 Task: The text color of the chart is red.
Action: Mouse pressed left at (149, 283)
Screenshot: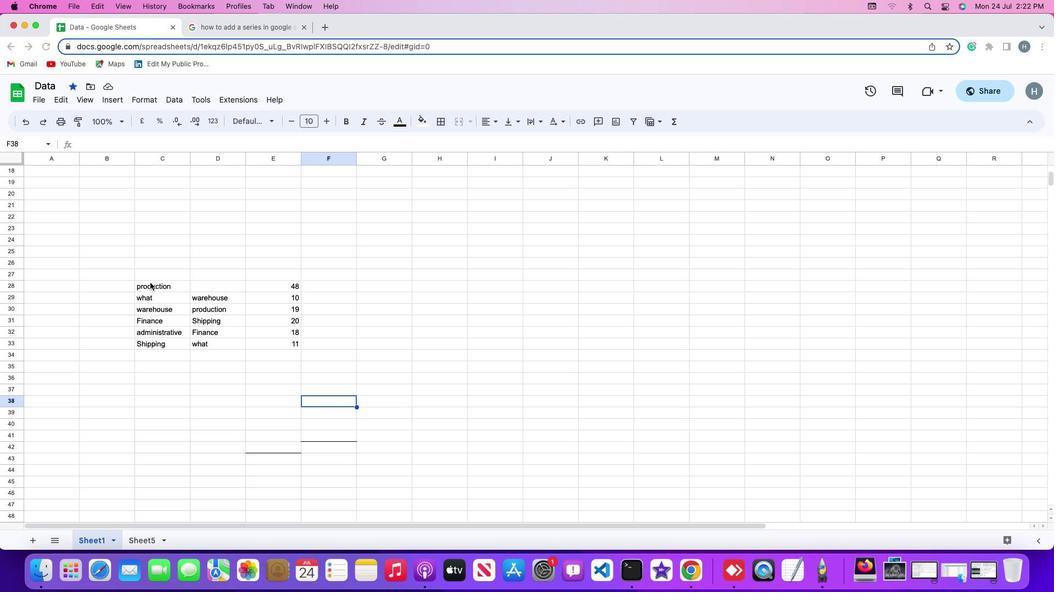 
Action: Mouse pressed left at (149, 283)
Screenshot: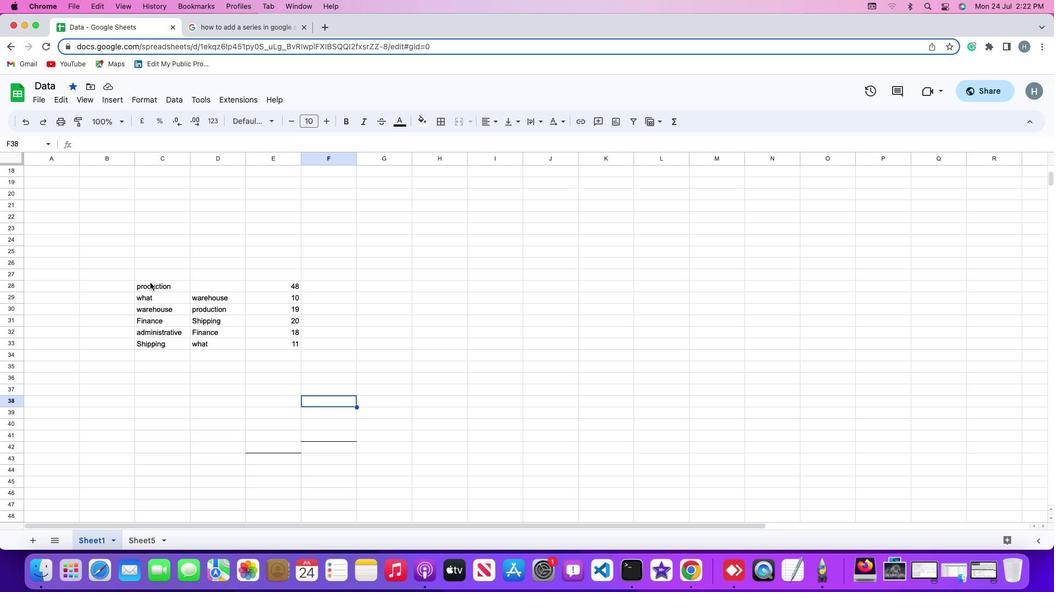 
Action: Mouse moved to (108, 97)
Screenshot: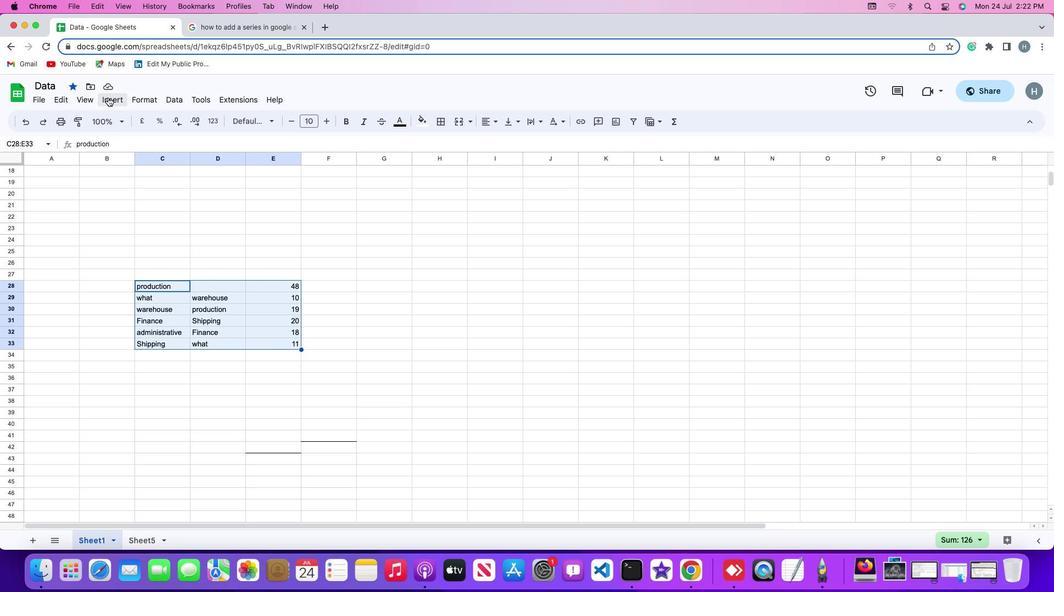 
Action: Mouse pressed left at (108, 97)
Screenshot: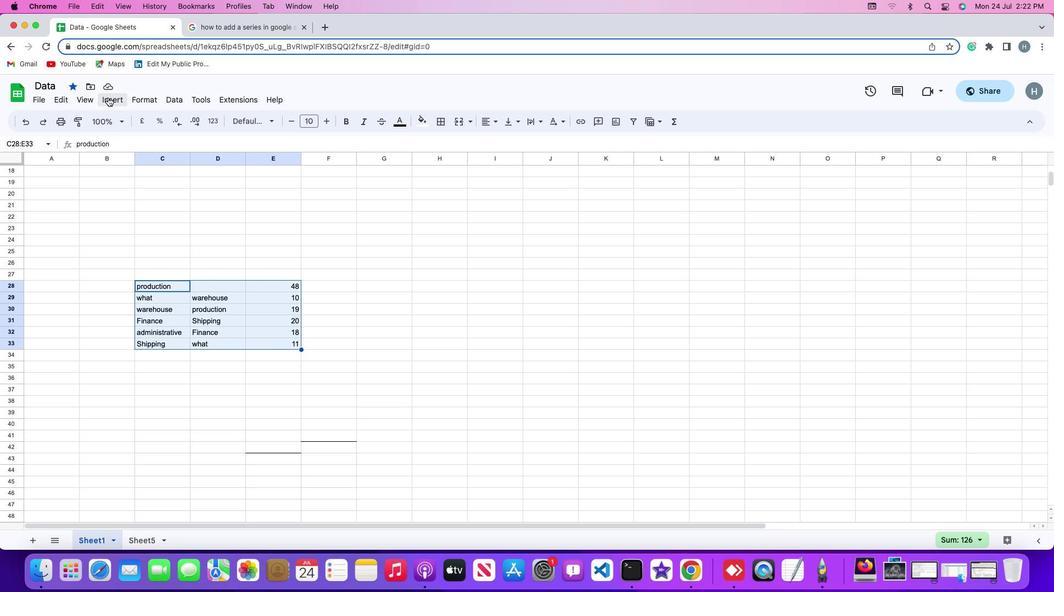 
Action: Mouse moved to (135, 194)
Screenshot: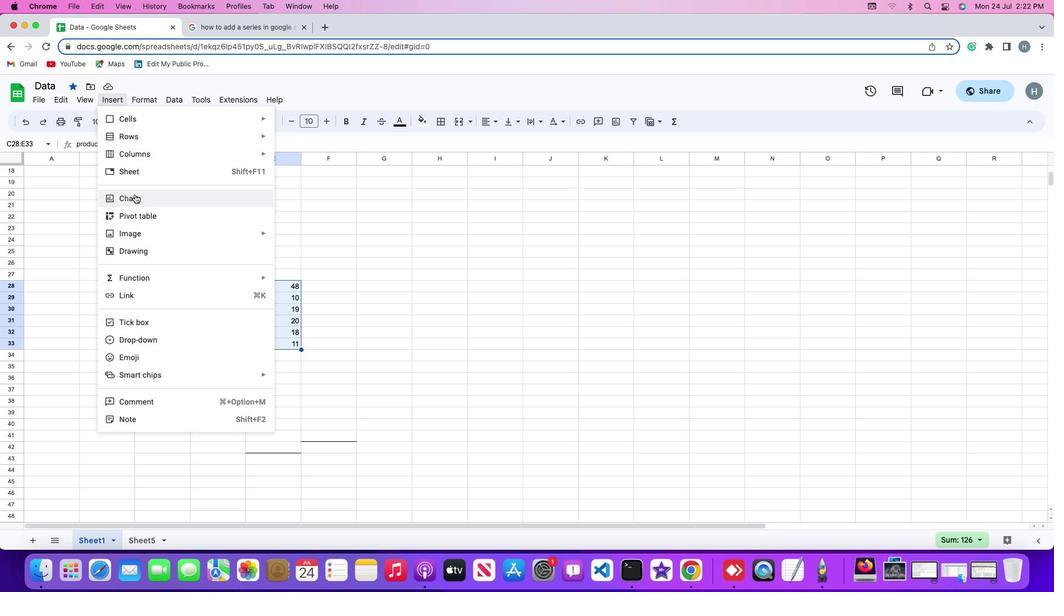 
Action: Mouse pressed left at (135, 194)
Screenshot: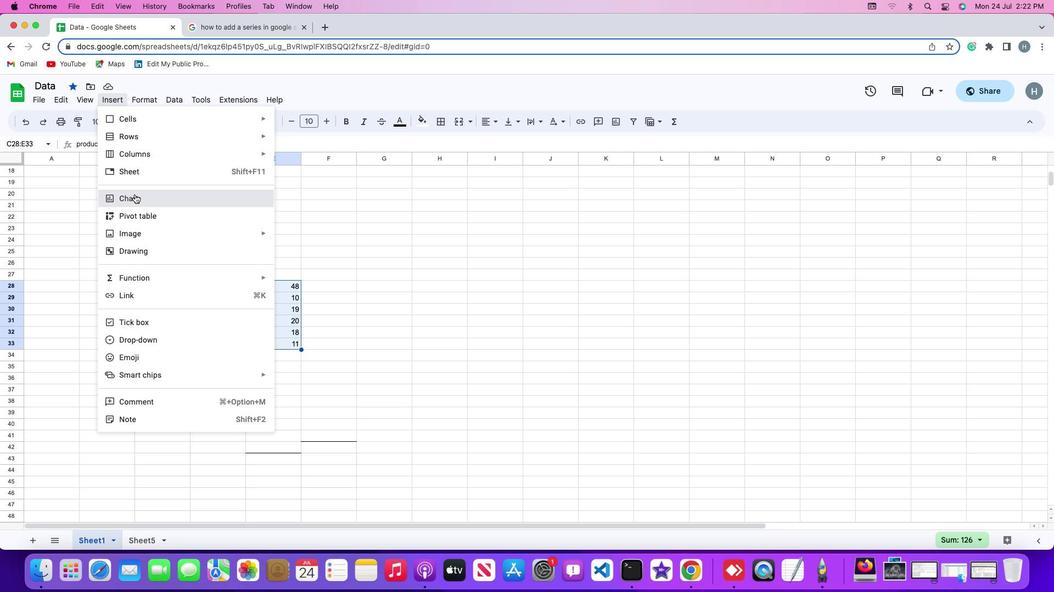 
Action: Mouse moved to (997, 153)
Screenshot: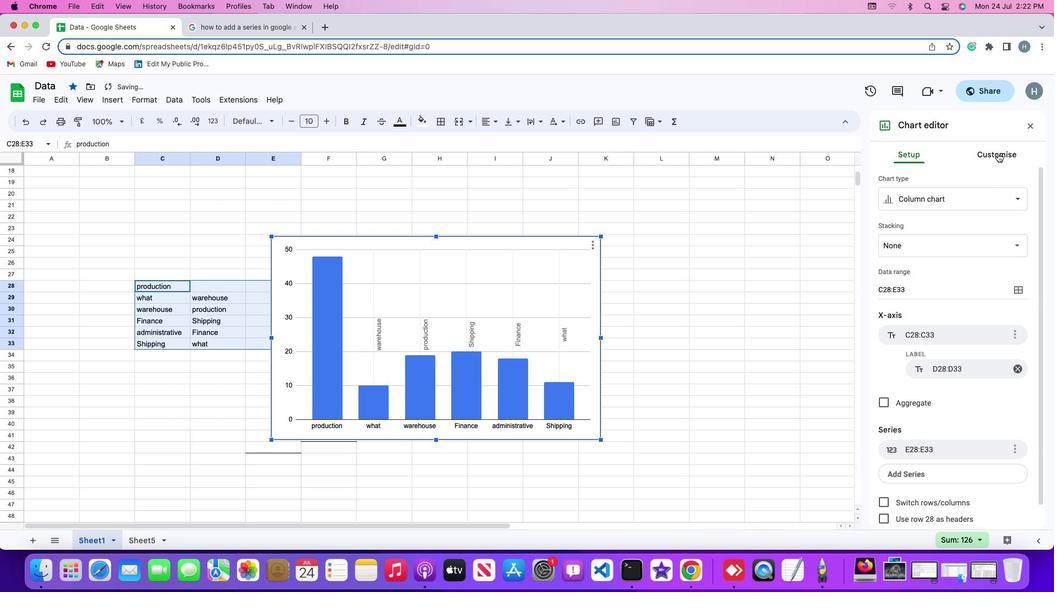 
Action: Mouse pressed left at (997, 153)
Screenshot: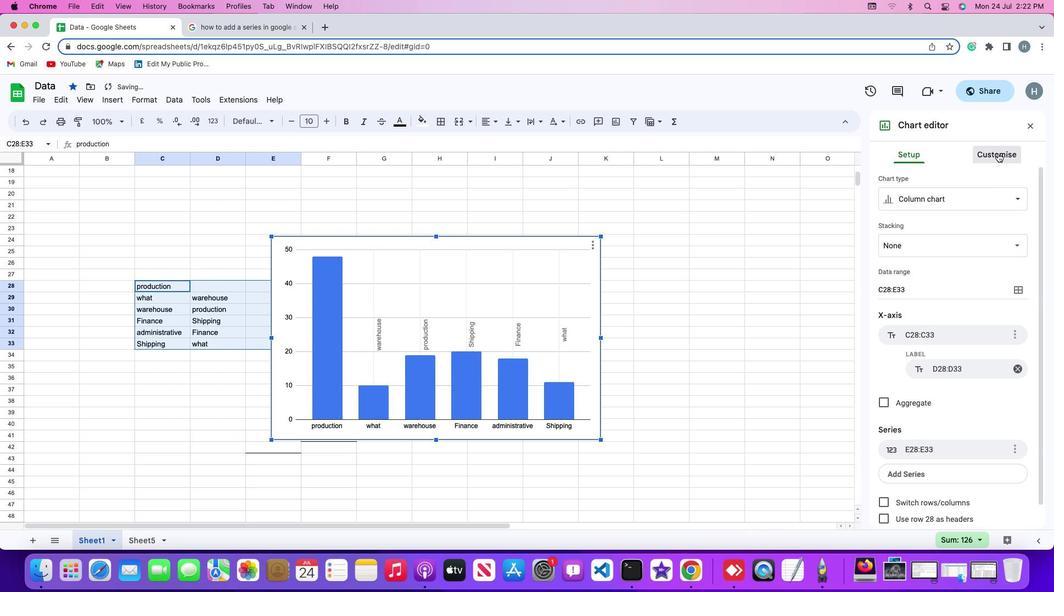 
Action: Mouse moved to (918, 319)
Screenshot: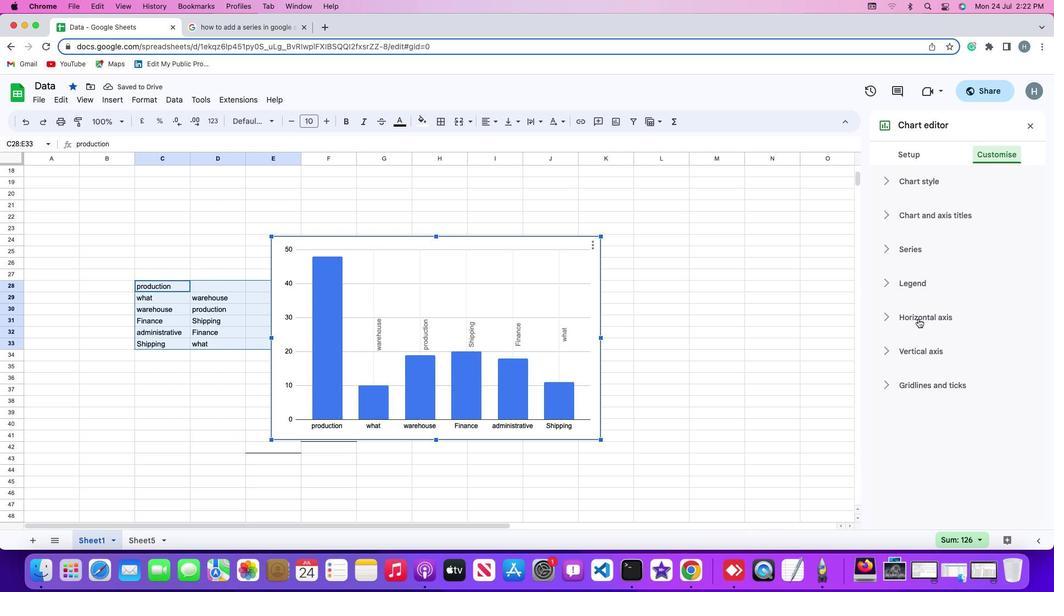 
Action: Mouse pressed left at (918, 319)
Screenshot: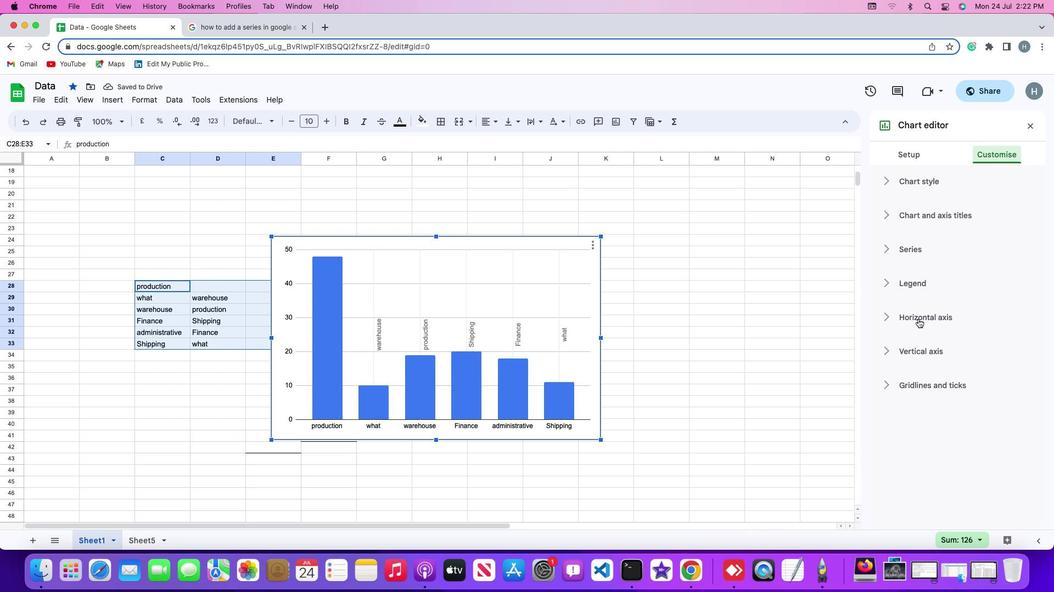 
Action: Mouse moved to (1009, 412)
Screenshot: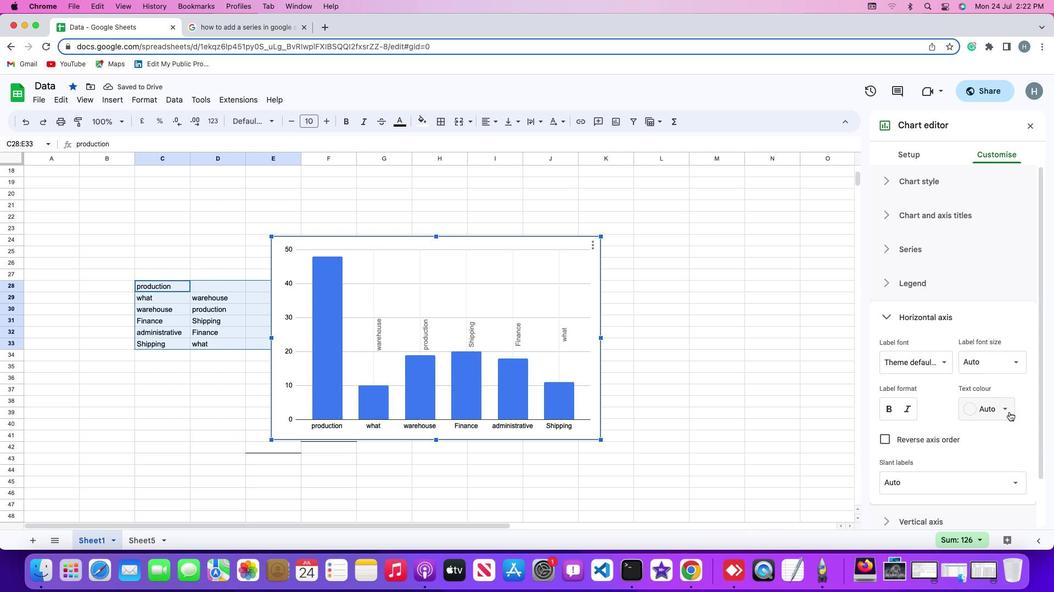 
Action: Mouse pressed left at (1009, 412)
Screenshot: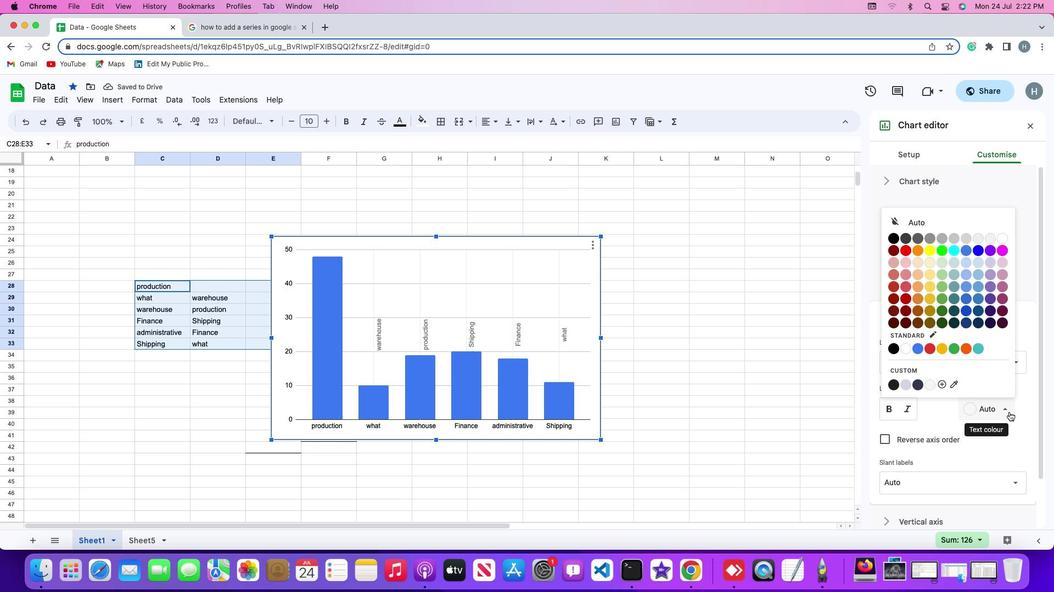 
Action: Mouse moved to (904, 250)
Screenshot: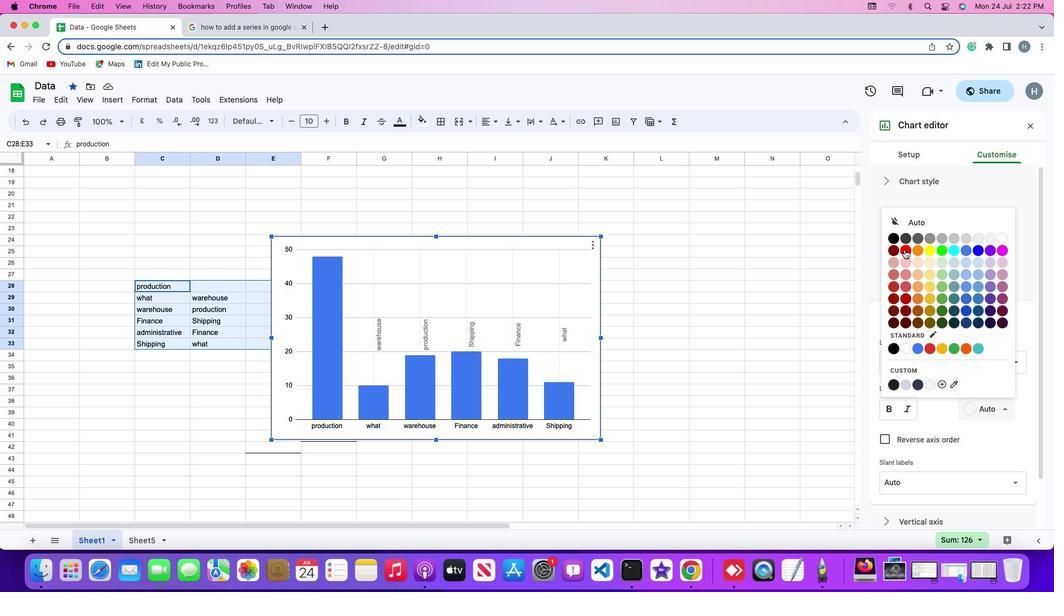 
Action: Mouse pressed left at (904, 250)
Screenshot: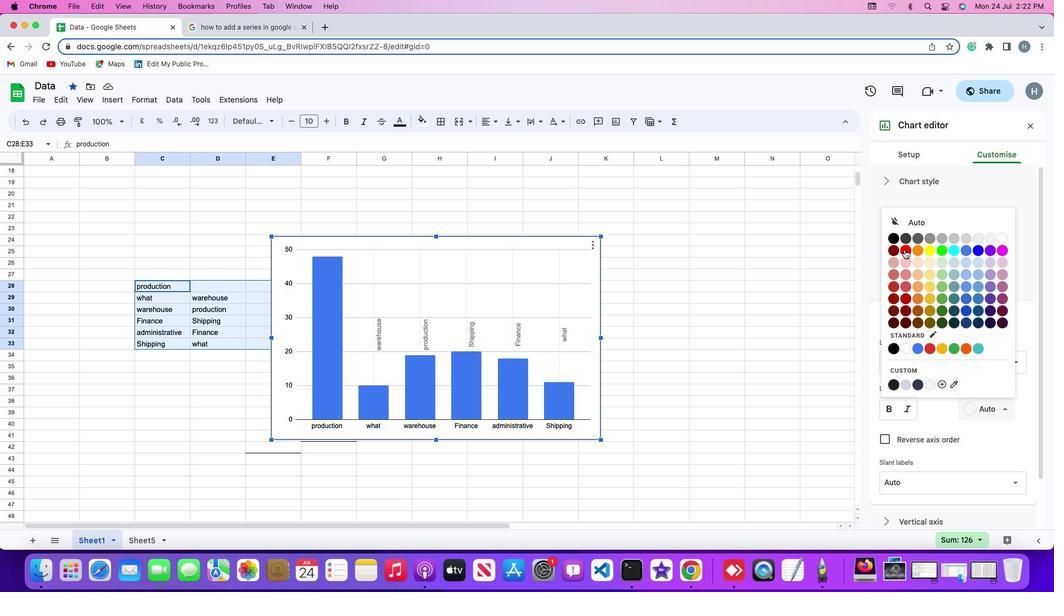 
Action: Mouse moved to (790, 314)
Screenshot: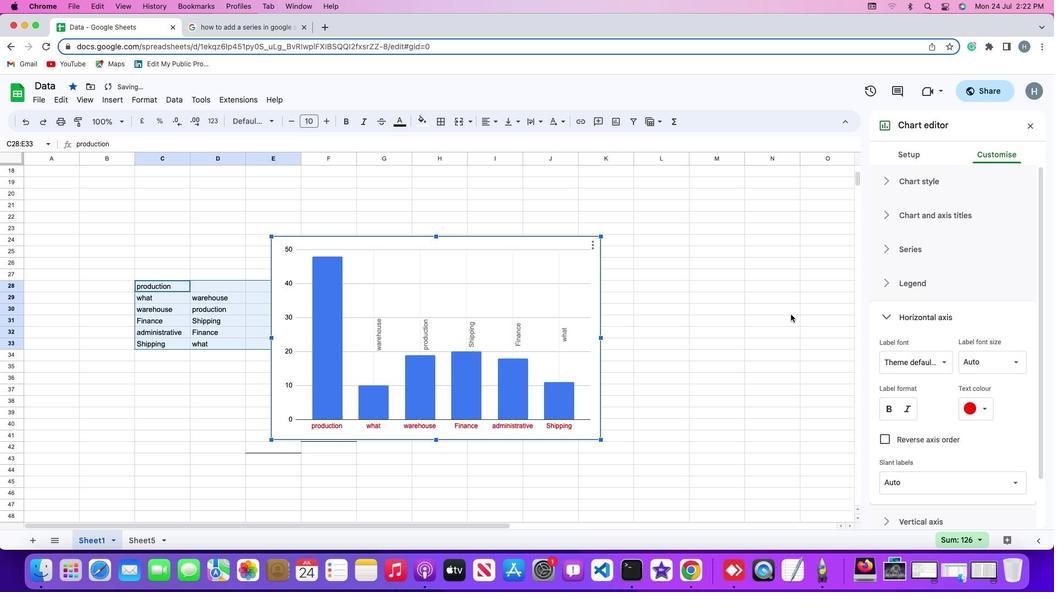 
